 Task: Sort the pending tickets, order by Solved date in descending order.
Action: Mouse moved to (14, 251)
Screenshot: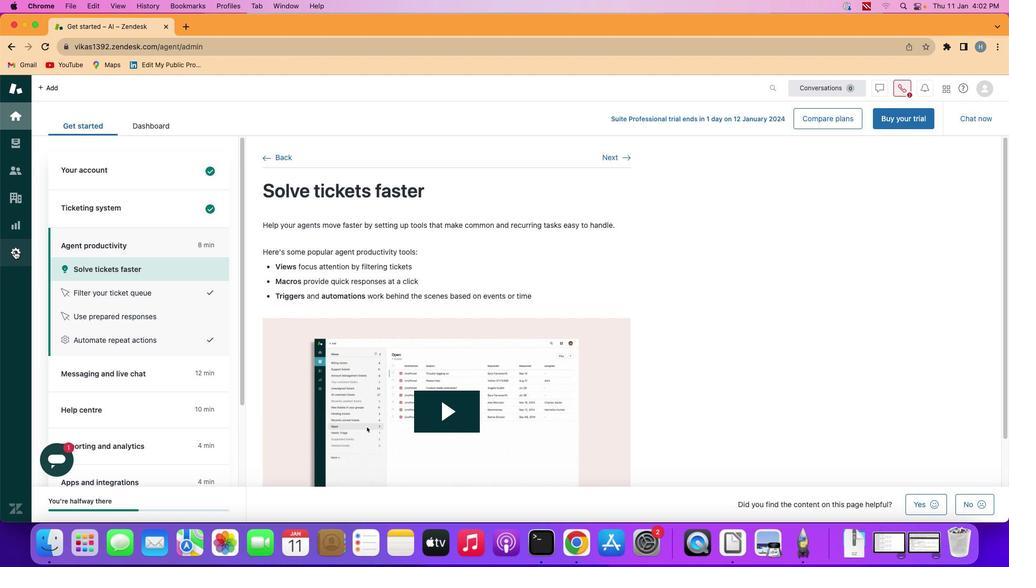 
Action: Mouse pressed left at (14, 251)
Screenshot: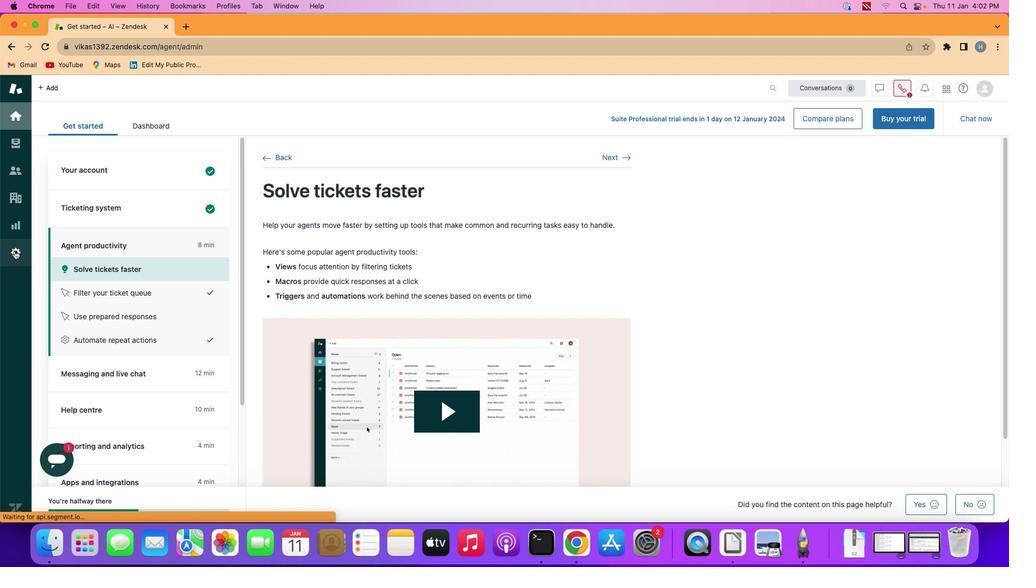 
Action: Mouse moved to (373, 380)
Screenshot: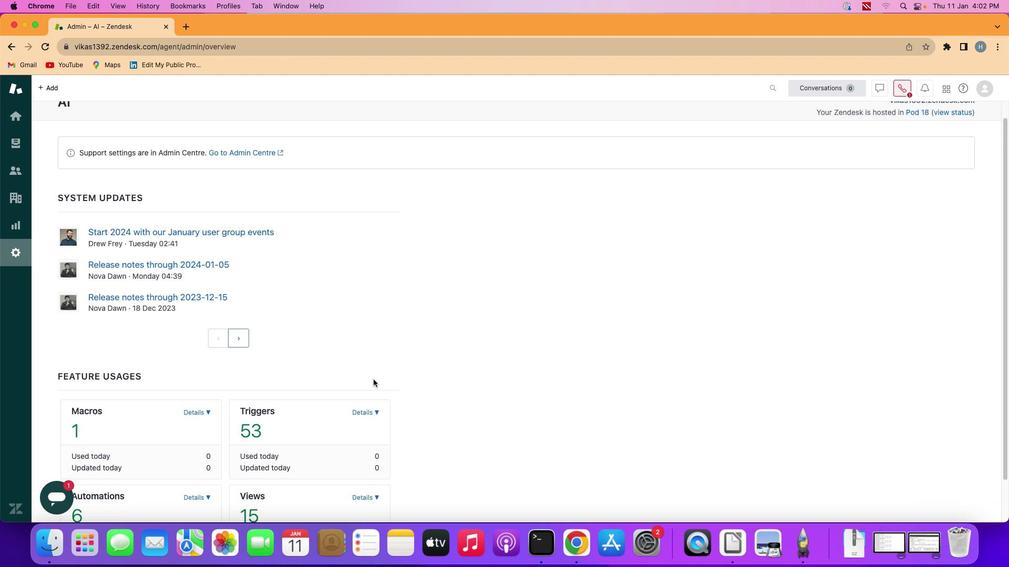 
Action: Mouse scrolled (373, 380) with delta (0, 0)
Screenshot: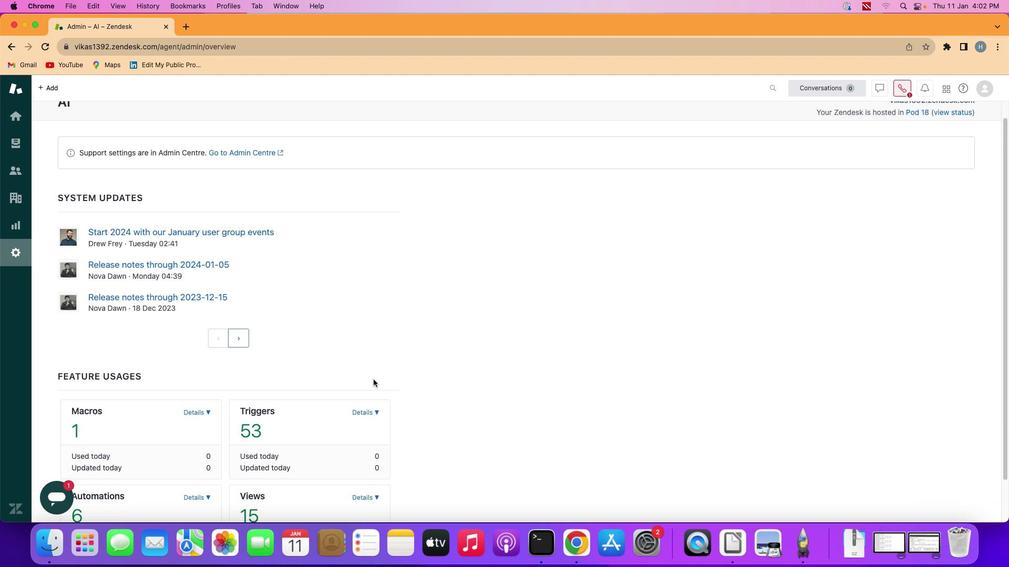 
Action: Mouse moved to (373, 380)
Screenshot: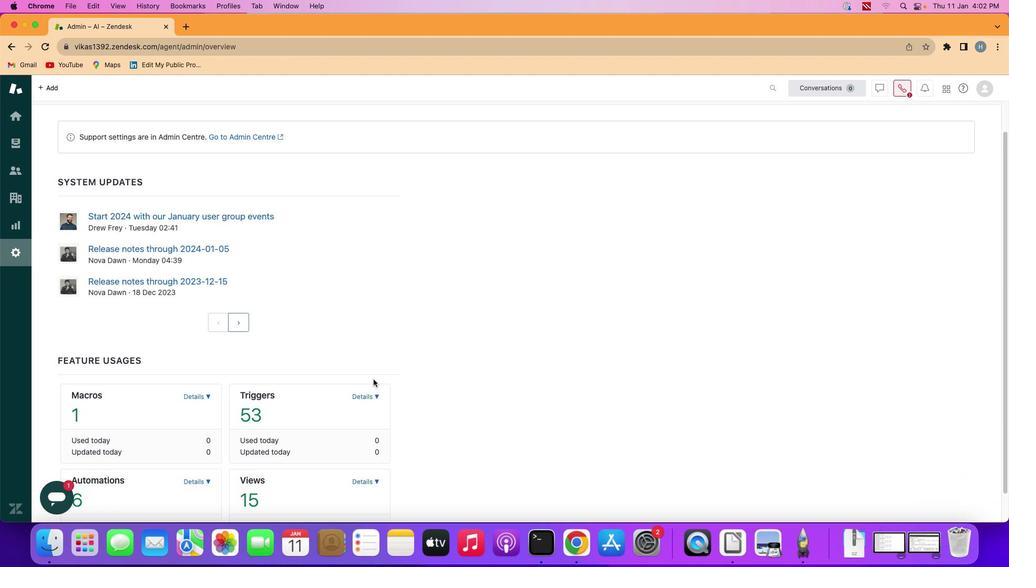 
Action: Mouse scrolled (373, 380) with delta (0, 0)
Screenshot: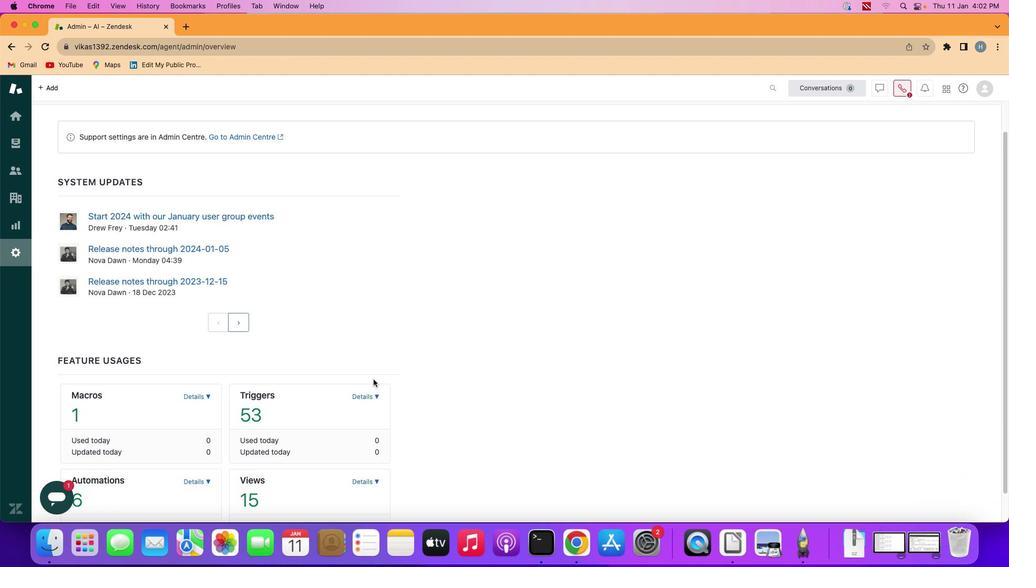 
Action: Mouse scrolled (373, 380) with delta (0, -1)
Screenshot: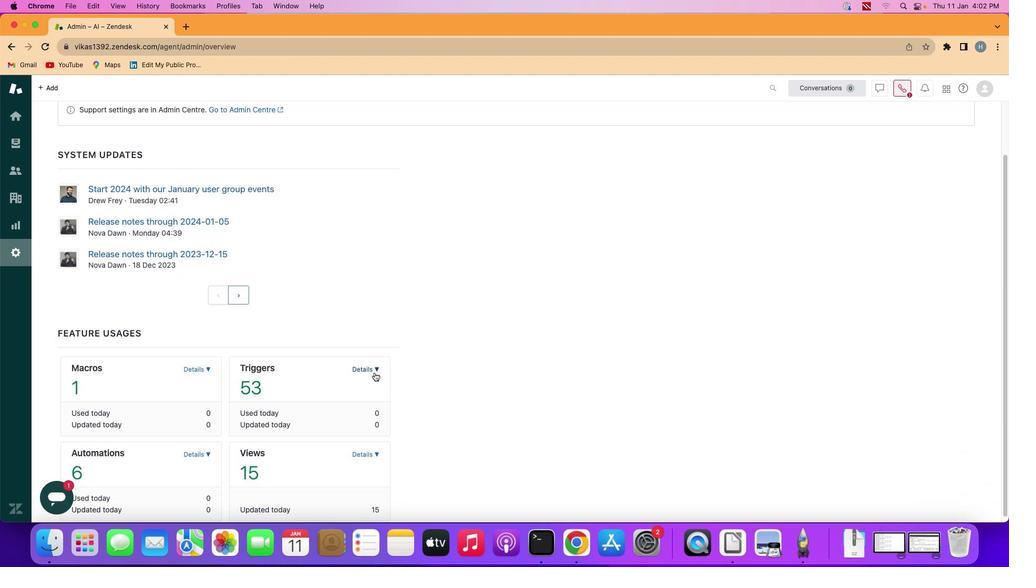 
Action: Mouse scrolled (373, 380) with delta (0, -2)
Screenshot: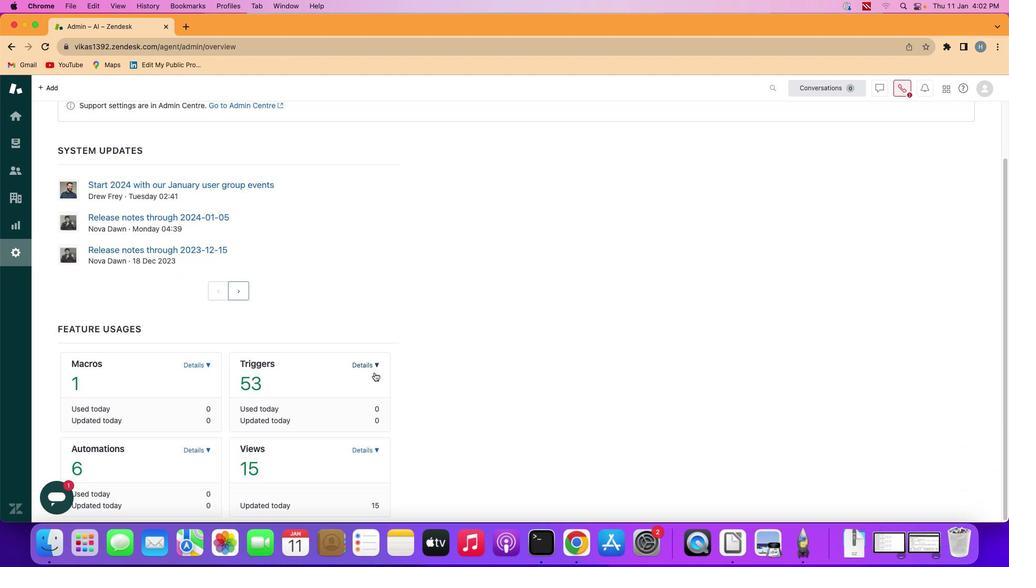 
Action: Mouse scrolled (373, 380) with delta (0, -2)
Screenshot: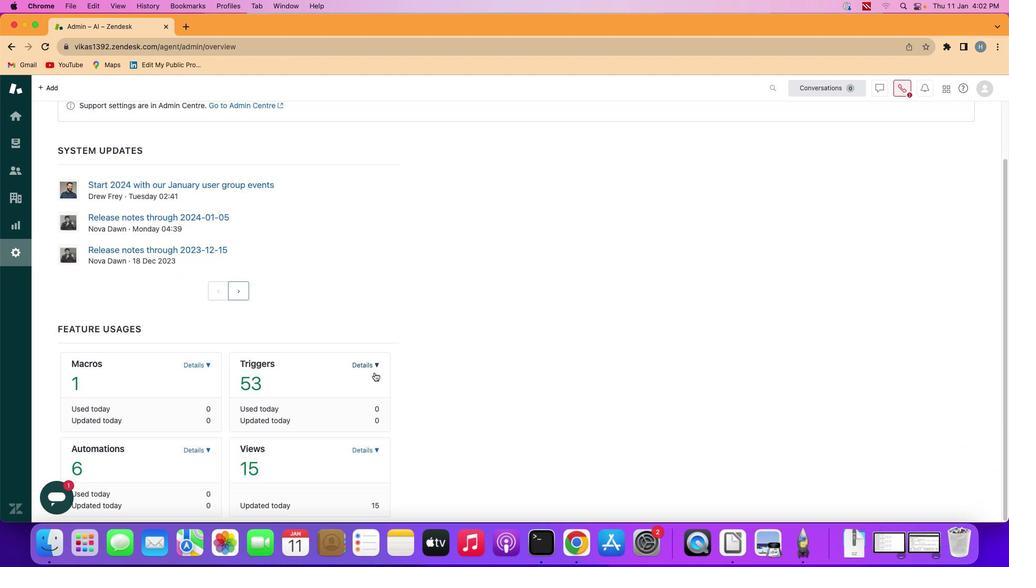 
Action: Mouse moved to (362, 448)
Screenshot: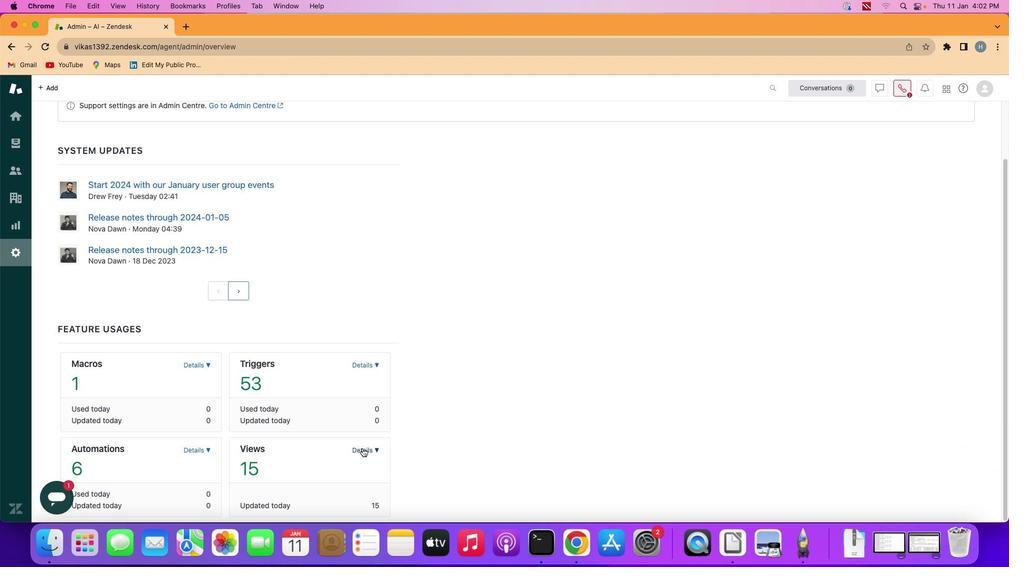 
Action: Mouse pressed left at (362, 448)
Screenshot: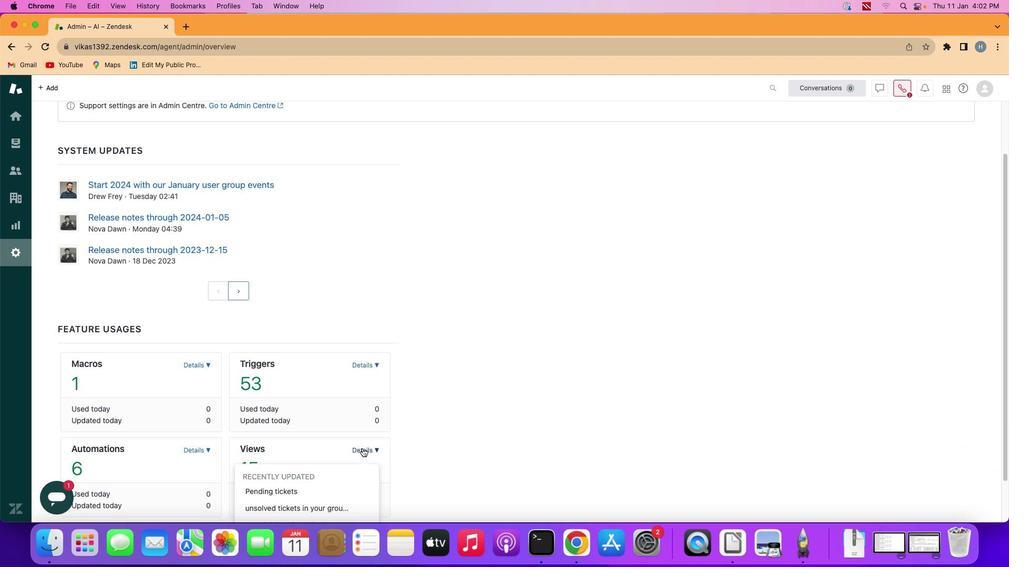 
Action: Mouse moved to (290, 493)
Screenshot: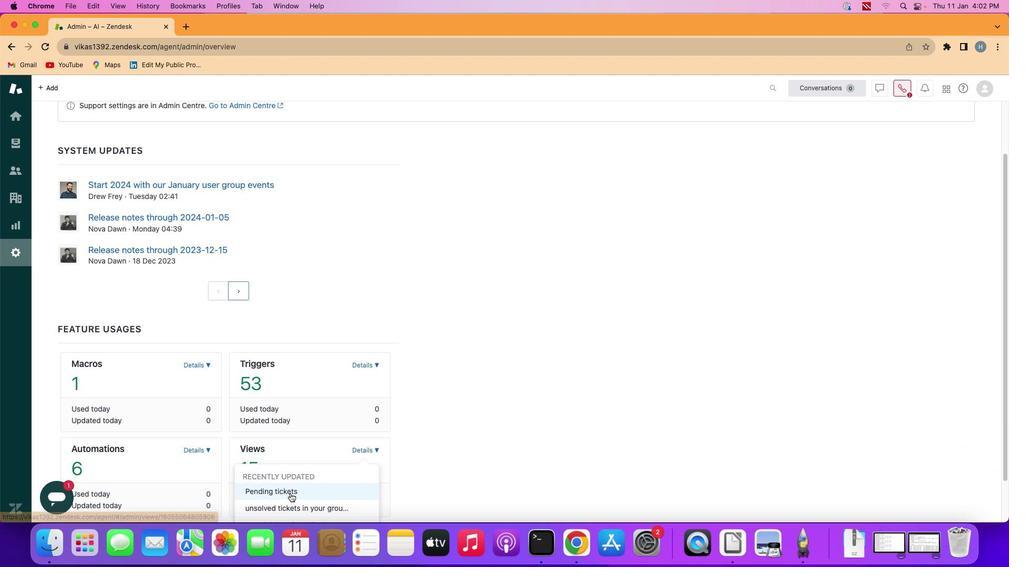
Action: Mouse pressed left at (290, 493)
Screenshot: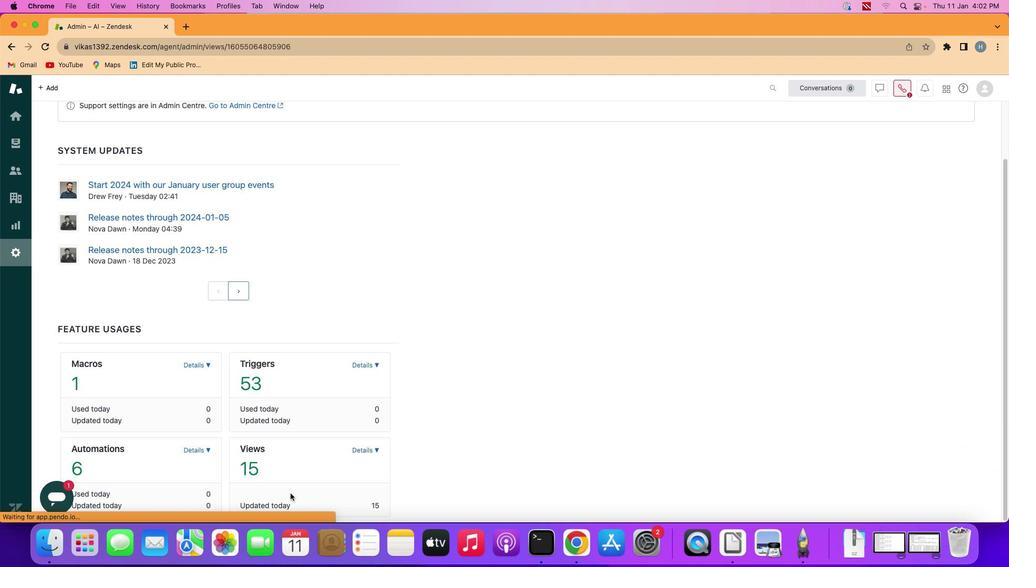 
Action: Mouse moved to (389, 425)
Screenshot: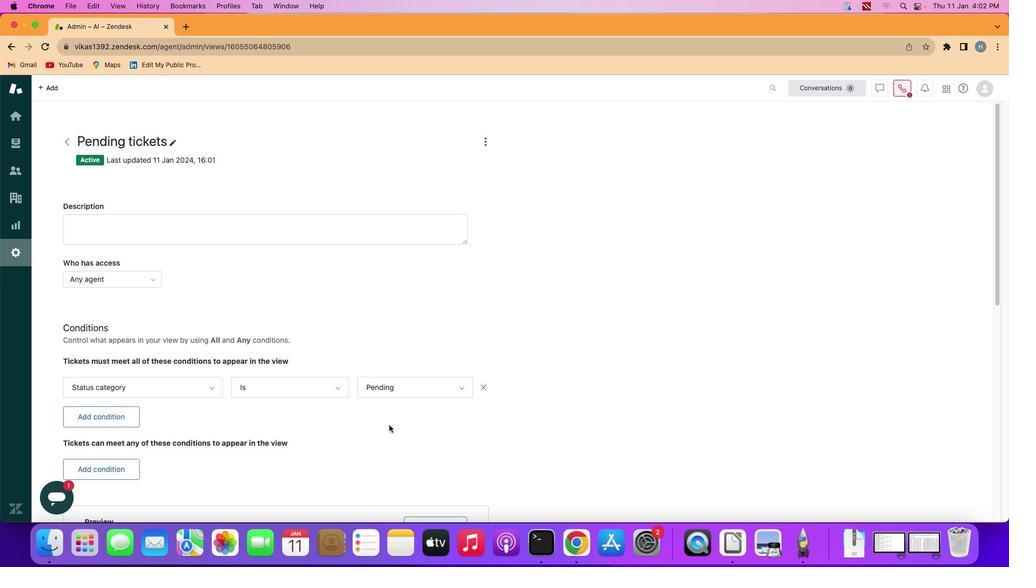 
Action: Mouse scrolled (389, 425) with delta (0, 0)
Screenshot: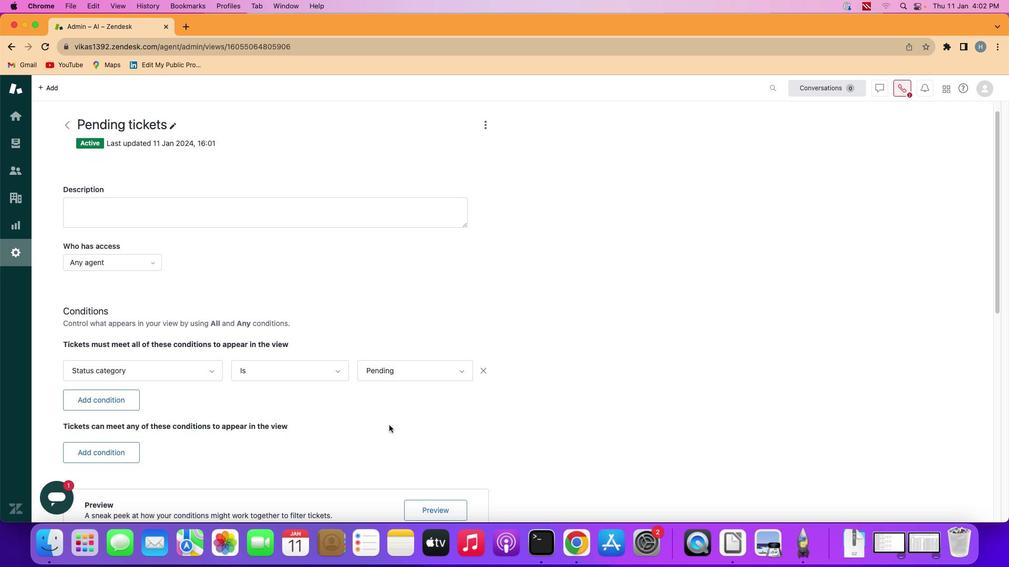 
Action: Mouse scrolled (389, 425) with delta (0, 0)
Screenshot: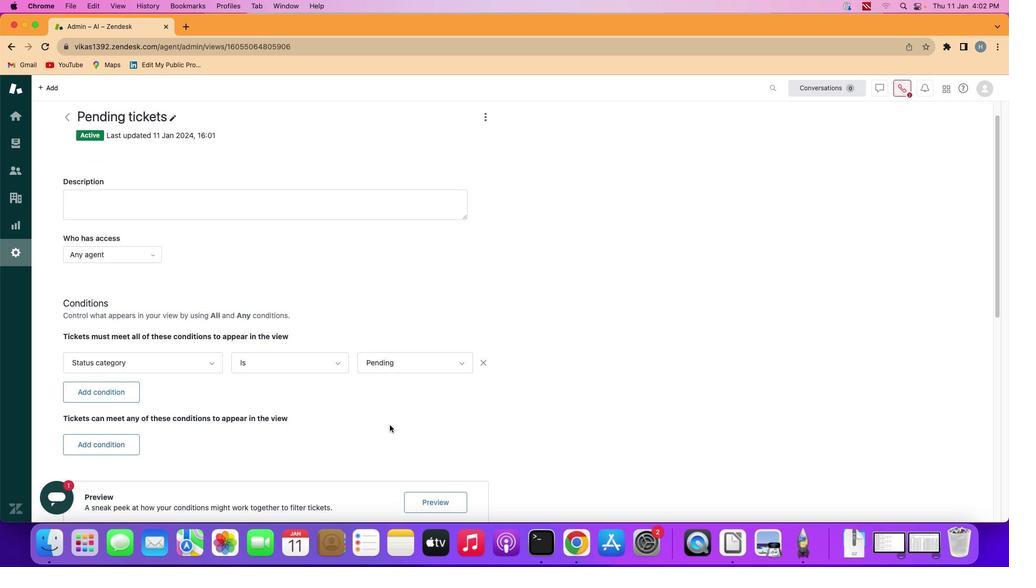
Action: Mouse scrolled (389, 425) with delta (0, -1)
Screenshot: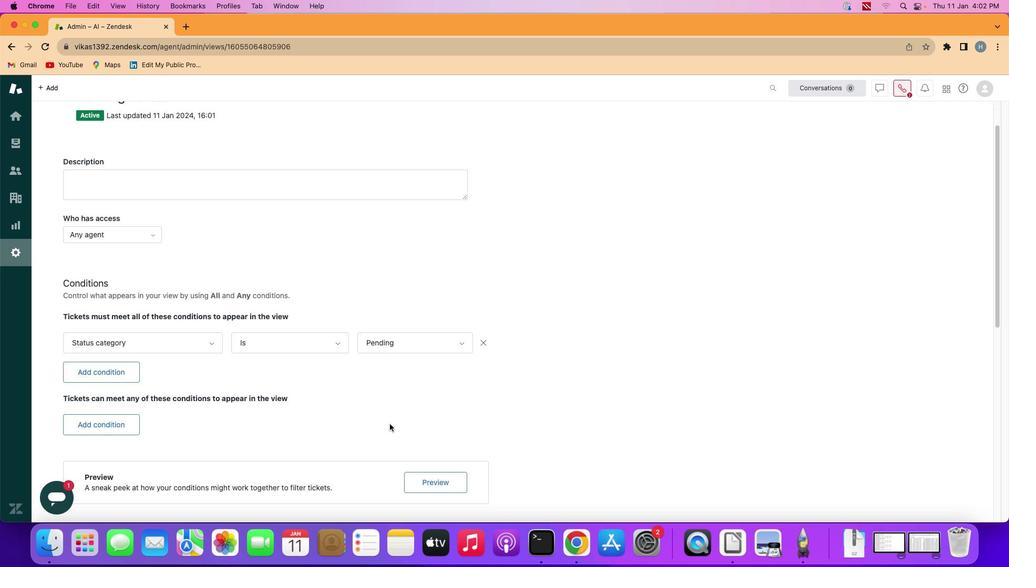 
Action: Mouse scrolled (389, 425) with delta (0, 1)
Screenshot: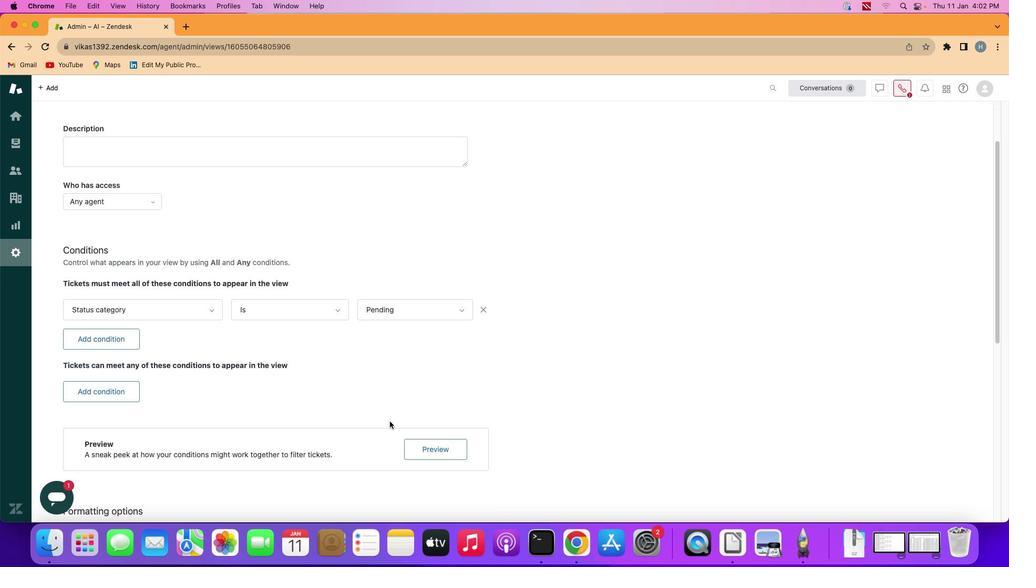 
Action: Mouse scrolled (389, 425) with delta (0, -1)
Screenshot: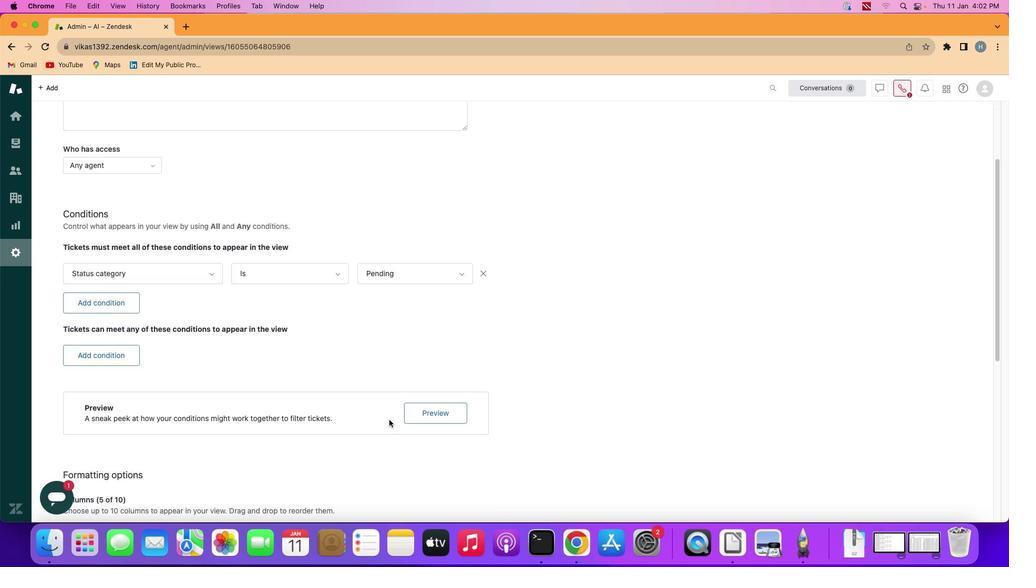 
Action: Mouse scrolled (389, 425) with delta (0, -1)
Screenshot: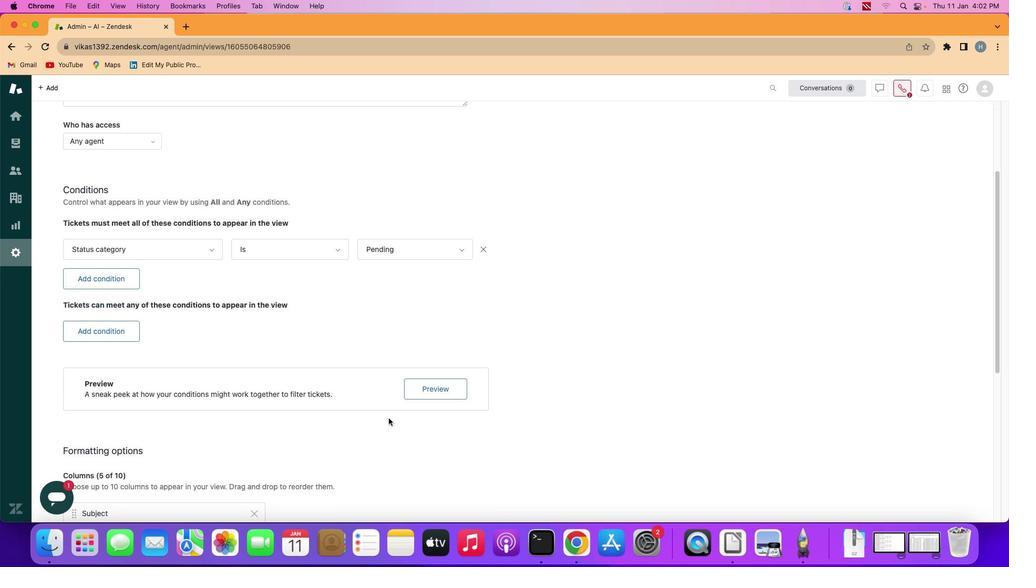 
Action: Mouse moved to (386, 417)
Screenshot: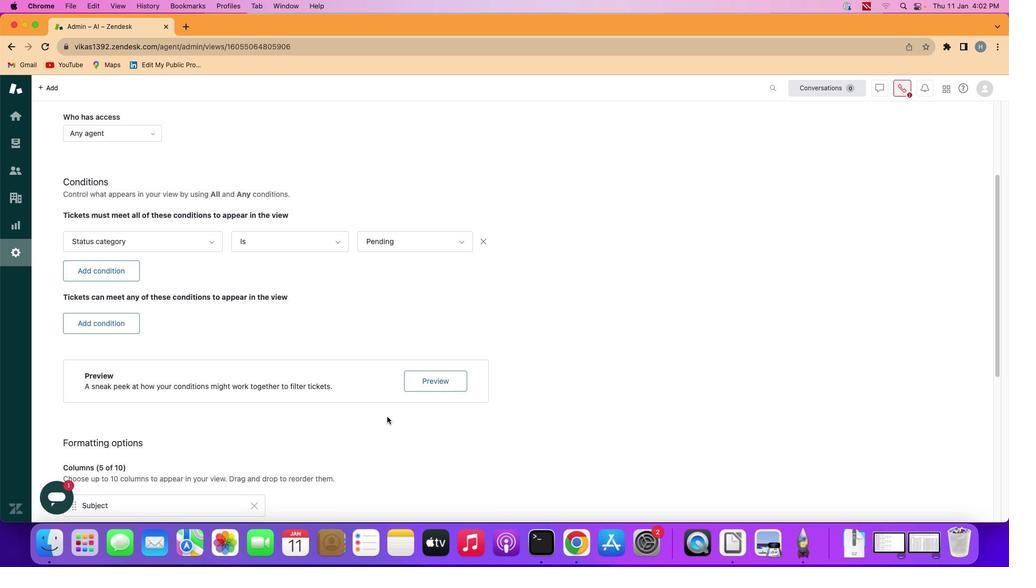 
Action: Mouse scrolled (386, 417) with delta (0, 0)
Screenshot: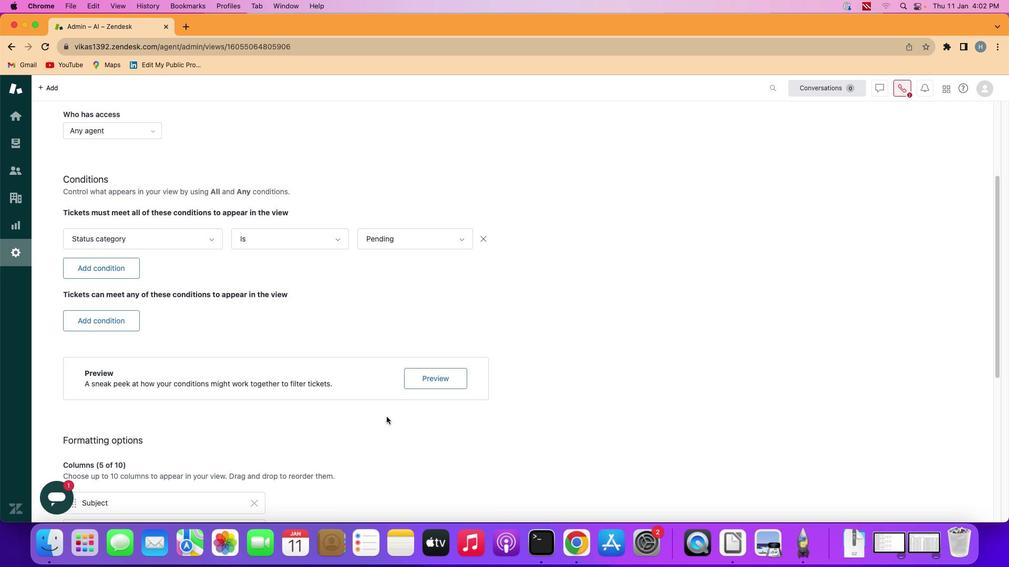 
Action: Mouse scrolled (386, 417) with delta (0, 0)
Screenshot: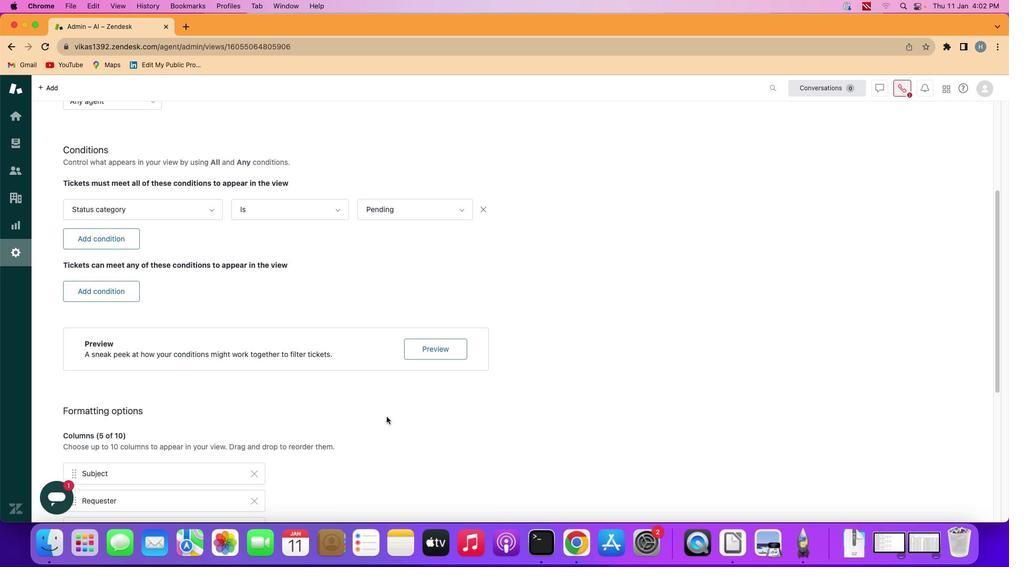 
Action: Mouse scrolled (386, 417) with delta (0, 1)
Screenshot: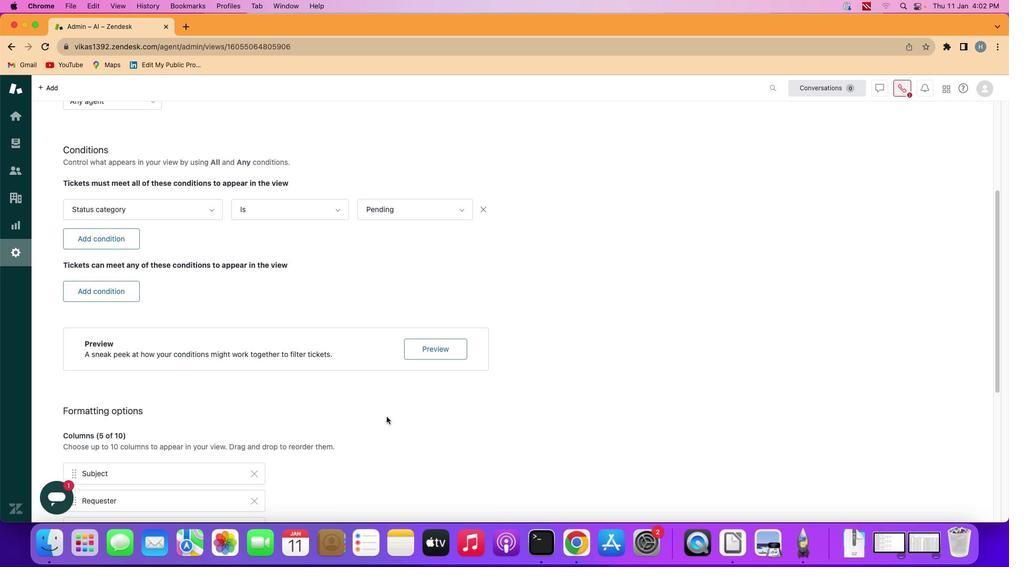 
Action: Mouse scrolled (386, 417) with delta (0, -1)
Screenshot: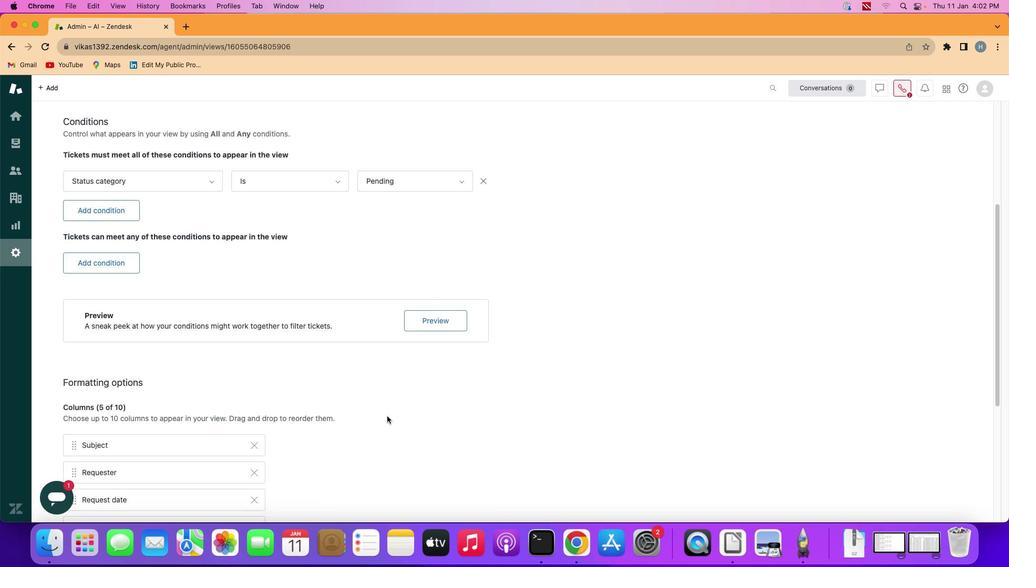 
Action: Mouse scrolled (386, 417) with delta (0, -1)
Screenshot: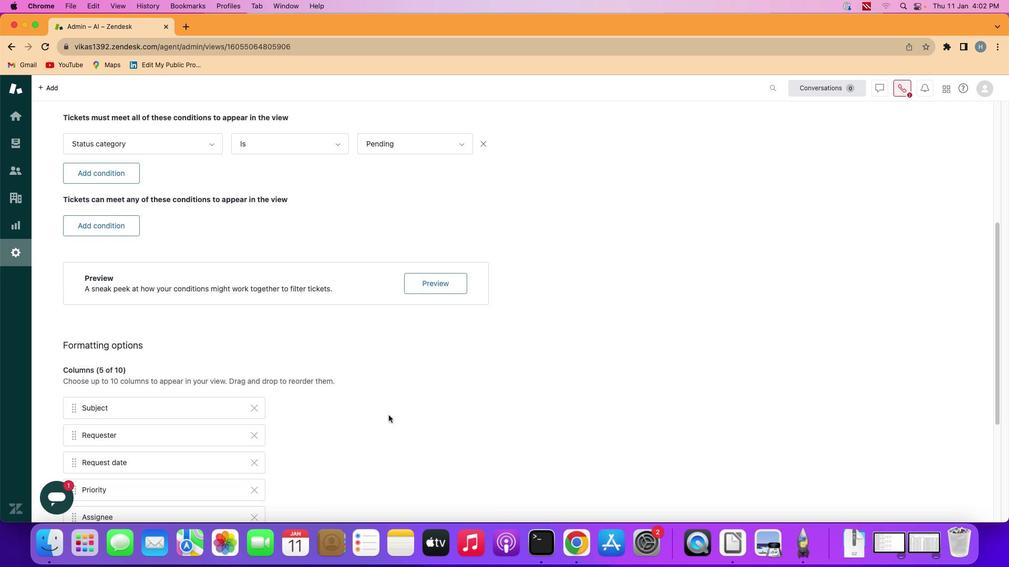 
Action: Mouse moved to (386, 416)
Screenshot: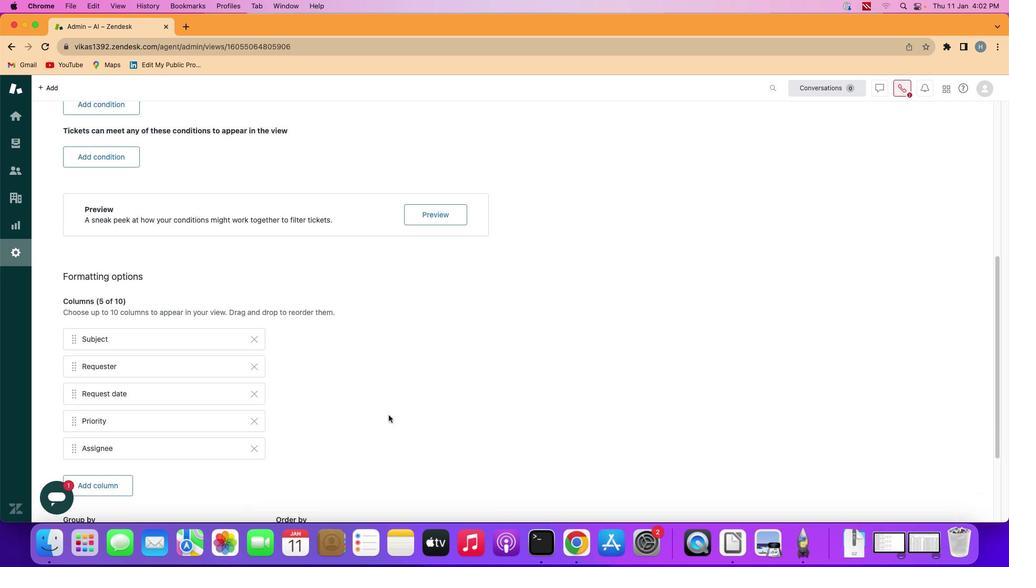 
Action: Mouse scrolled (386, 416) with delta (0, -2)
Screenshot: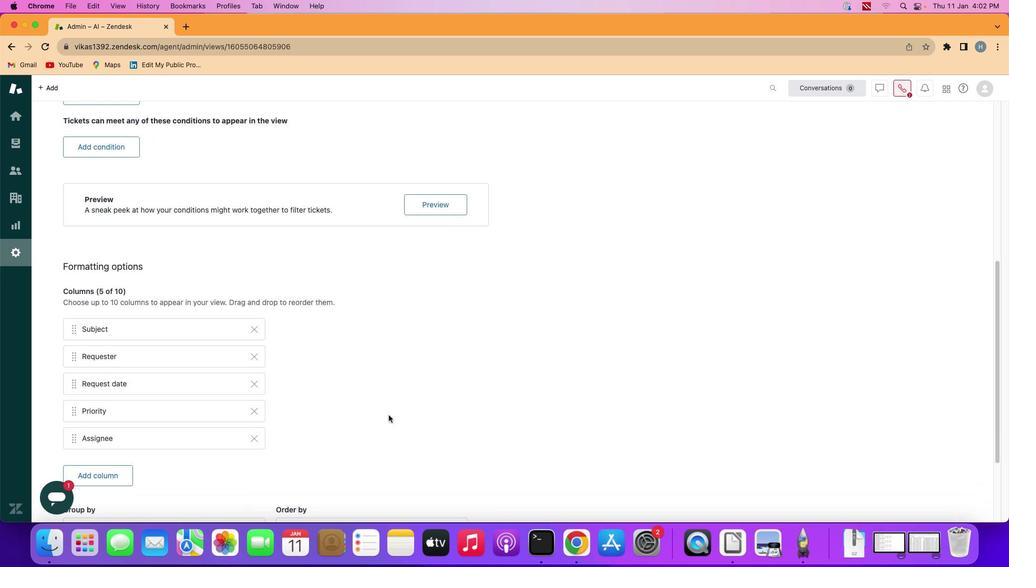
Action: Mouse moved to (388, 415)
Screenshot: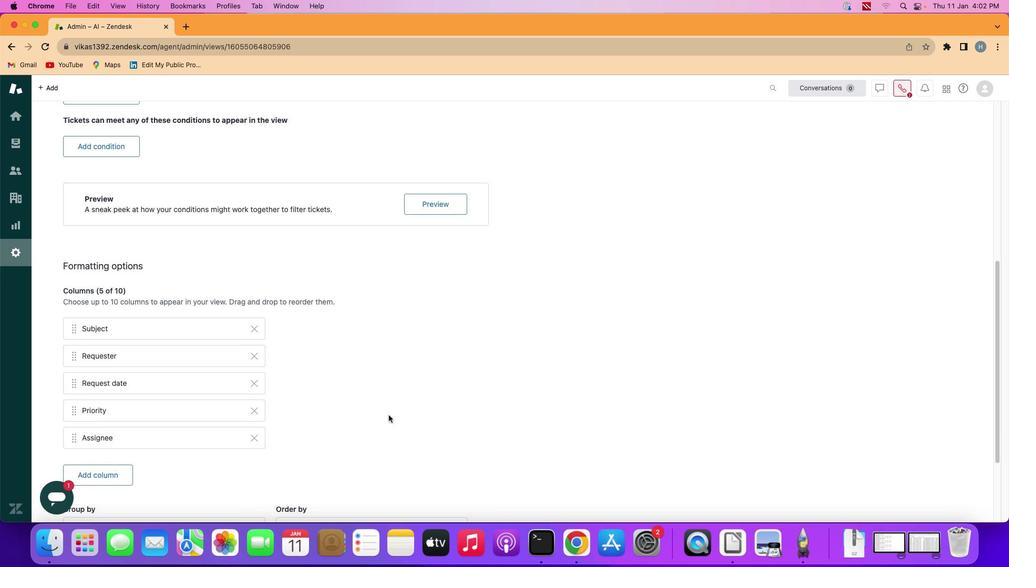 
Action: Mouse scrolled (388, 415) with delta (0, 0)
Screenshot: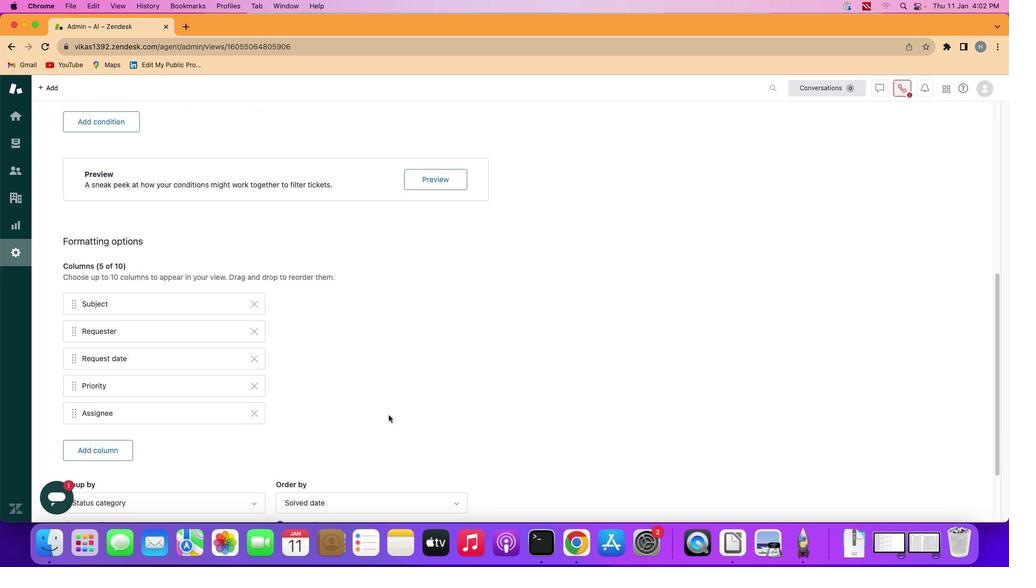 
Action: Mouse scrolled (388, 415) with delta (0, -2)
Screenshot: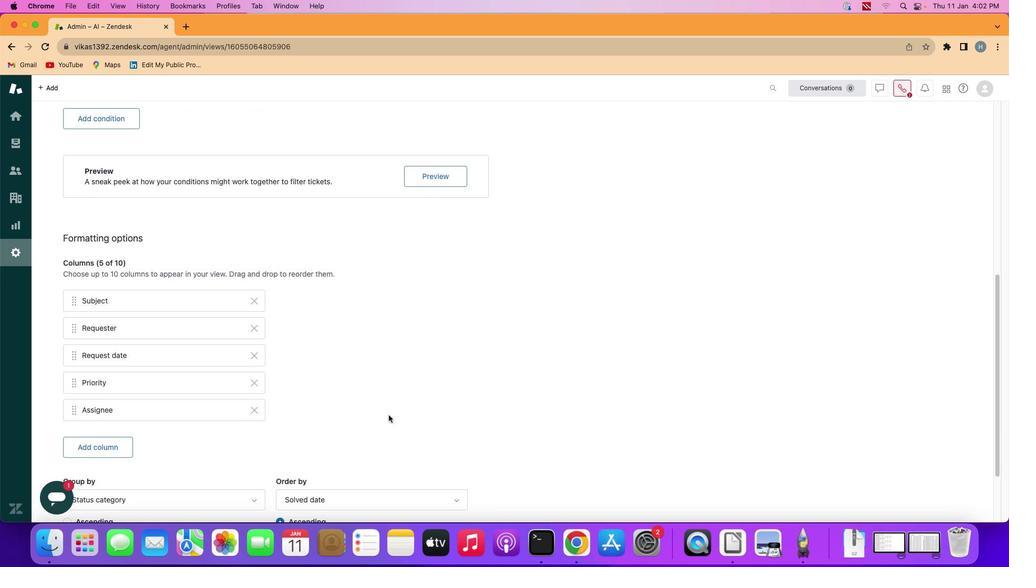 
Action: Mouse scrolled (388, 415) with delta (0, 1)
Screenshot: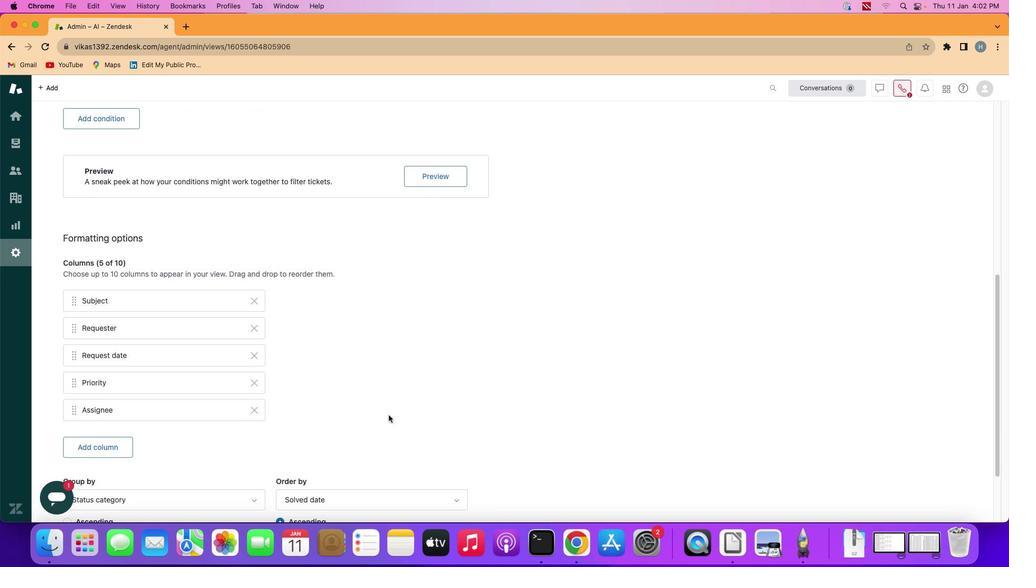 
Action: Mouse scrolled (388, 415) with delta (0, -1)
Screenshot: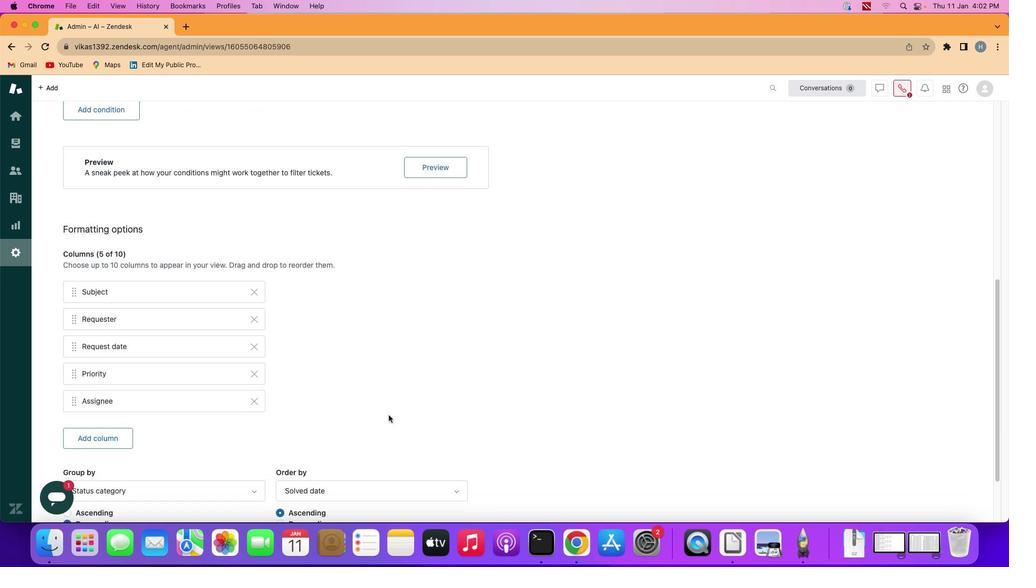 
Action: Mouse scrolled (388, 415) with delta (0, 1)
Screenshot: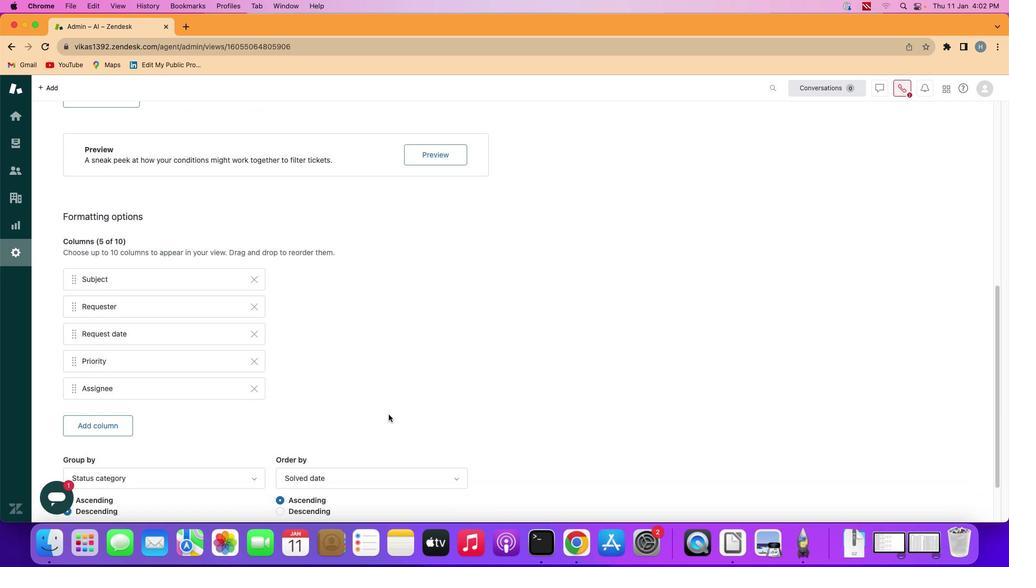 
Action: Mouse scrolled (388, 415) with delta (0, 0)
Screenshot: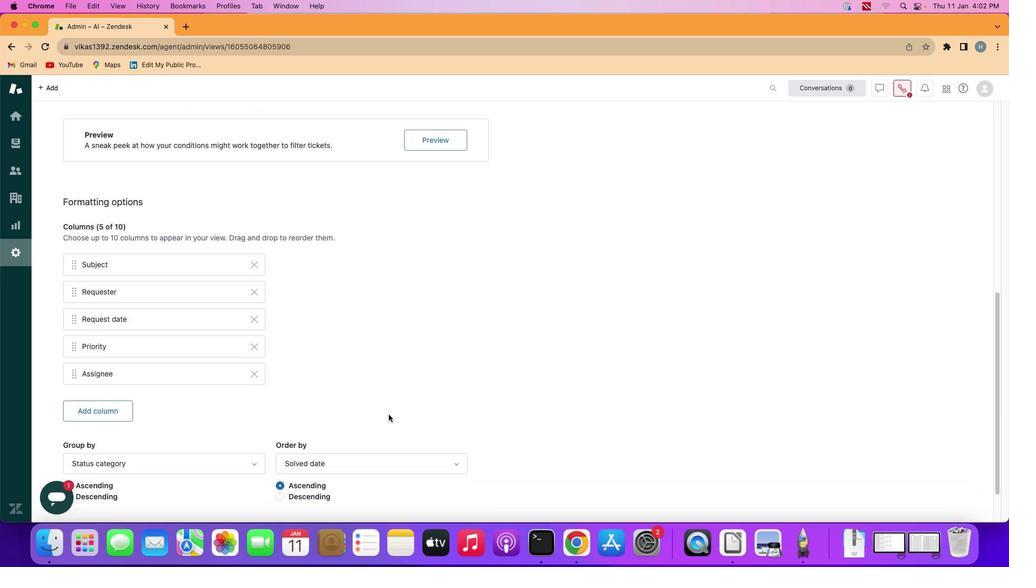 
Action: Mouse moved to (394, 456)
Screenshot: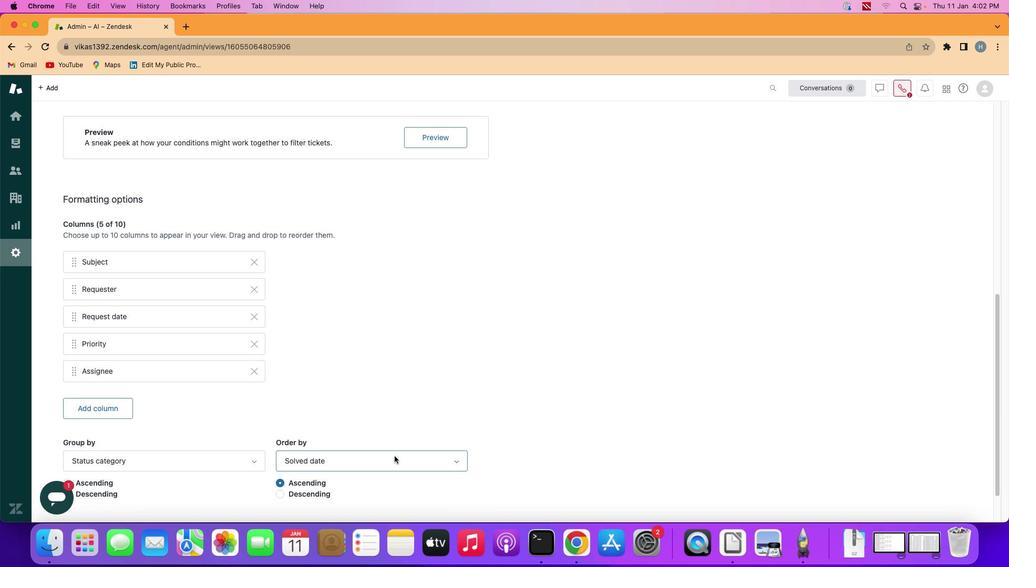 
Action: Mouse pressed left at (394, 456)
Screenshot: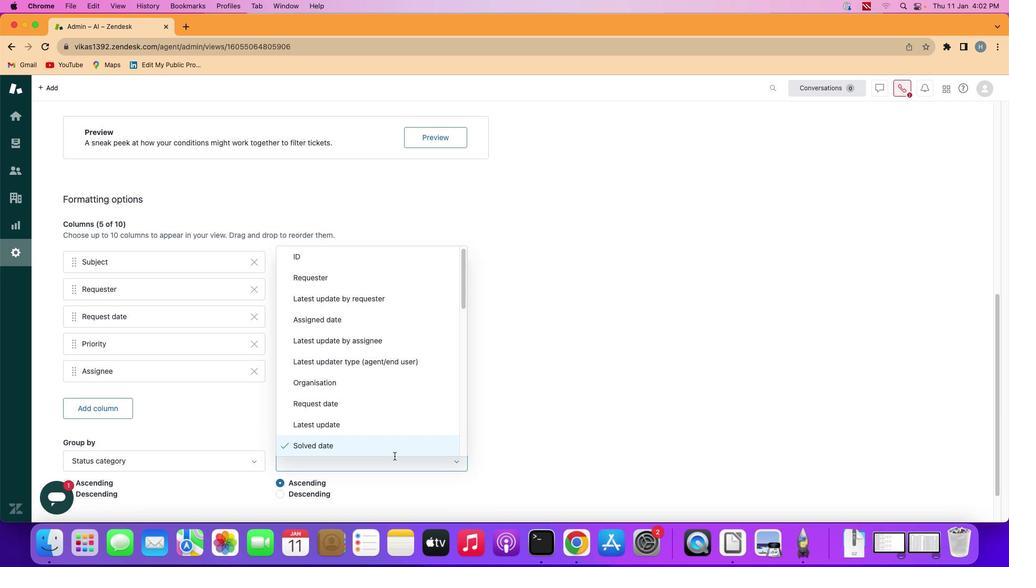 
Action: Mouse moved to (389, 437)
Screenshot: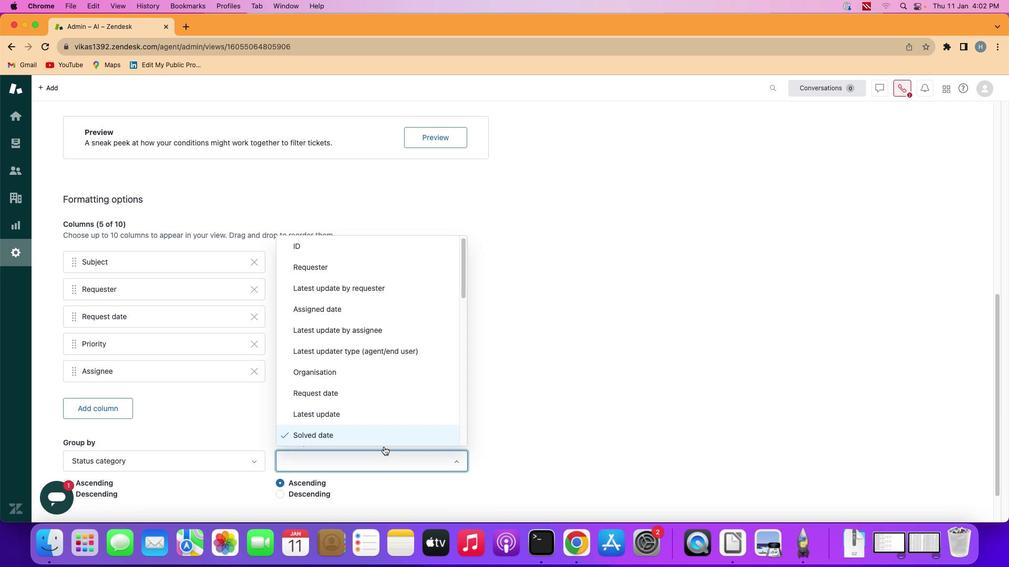 
Action: Mouse pressed left at (389, 437)
Screenshot: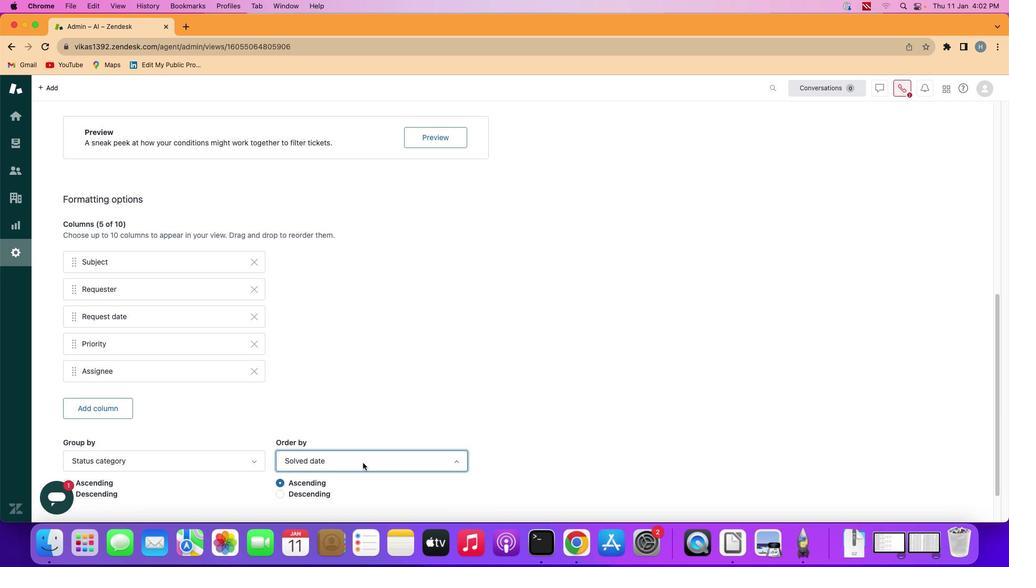 
Action: Mouse moved to (310, 495)
Screenshot: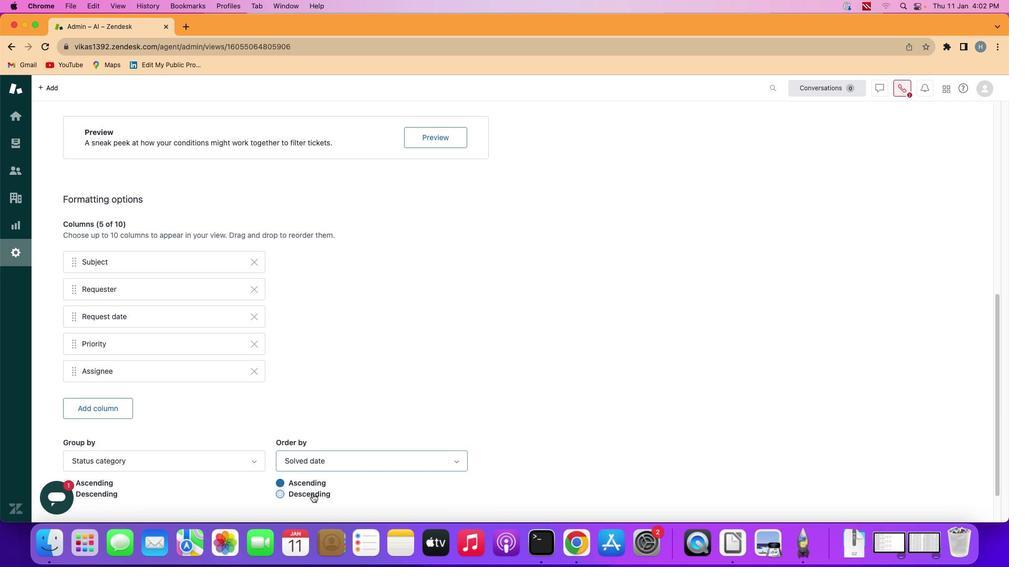 
Action: Mouse pressed left at (310, 495)
Screenshot: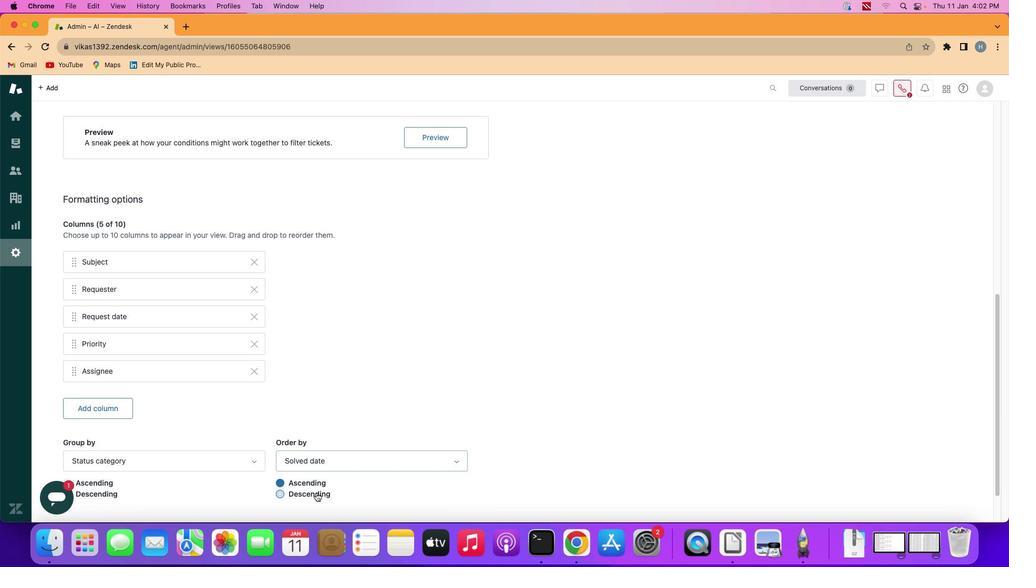 
Action: Mouse moved to (394, 471)
Screenshot: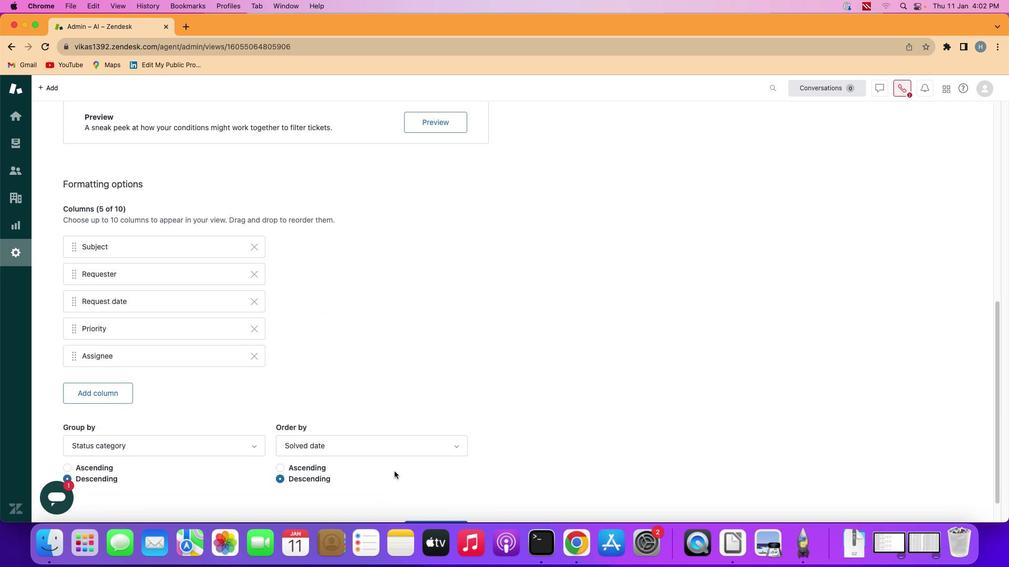
Action: Mouse scrolled (394, 471) with delta (0, 0)
Screenshot: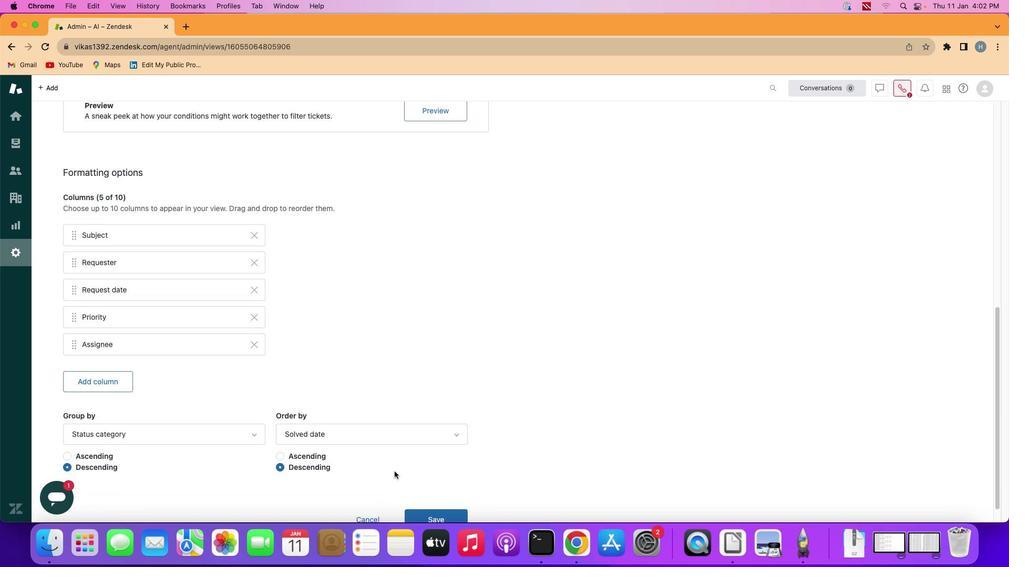 
Action: Mouse moved to (394, 471)
Screenshot: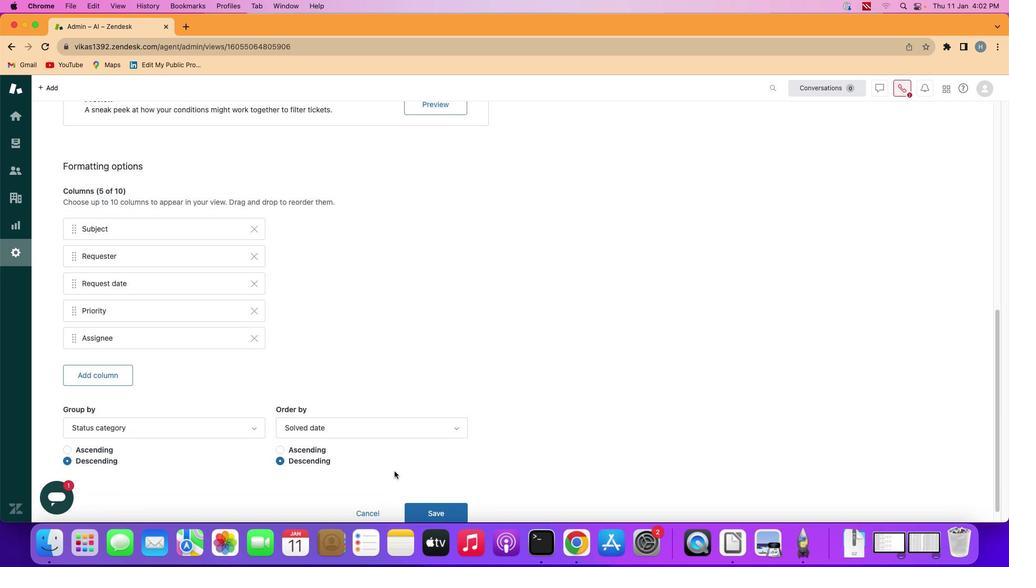 
Action: Mouse scrolled (394, 471) with delta (0, 0)
Screenshot: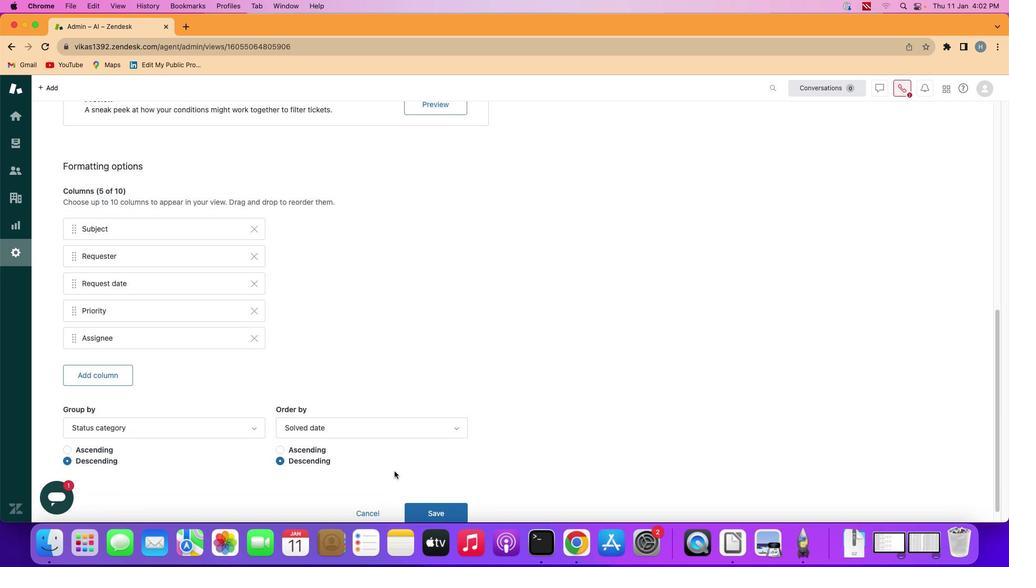 
Action: Mouse scrolled (394, 471) with delta (0, -1)
Screenshot: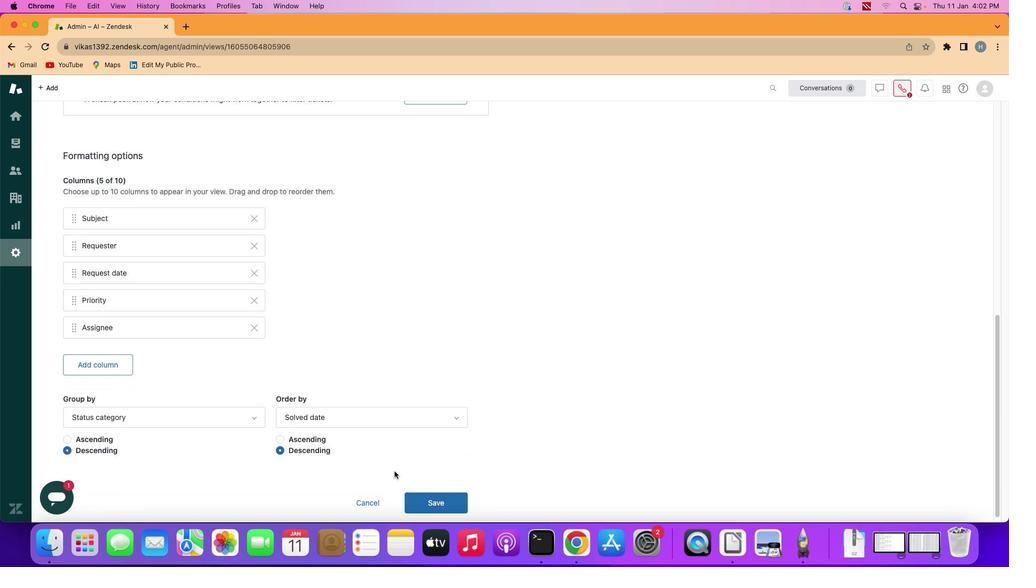 
Action: Mouse scrolled (394, 471) with delta (0, -2)
Screenshot: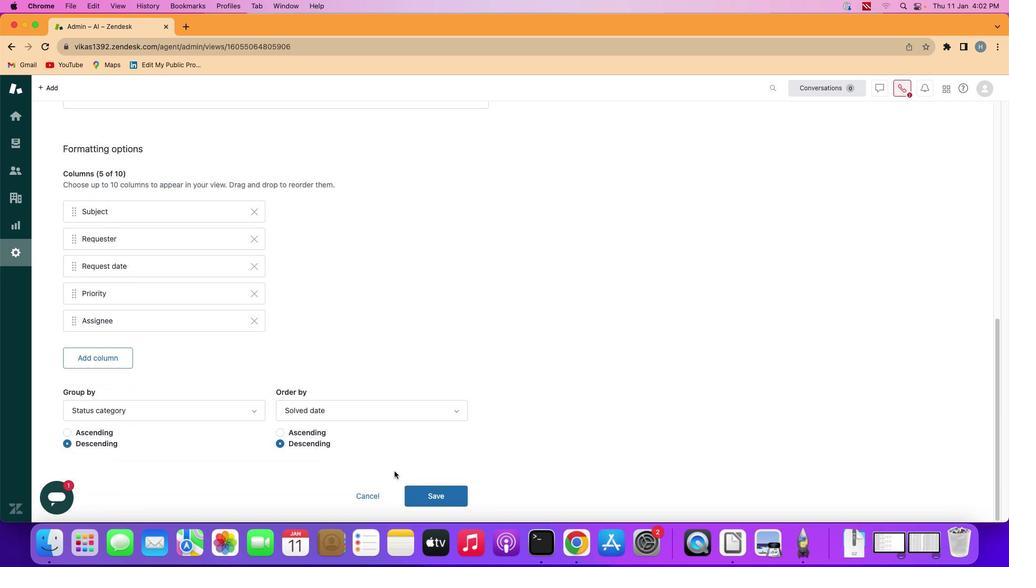 
Action: Mouse scrolled (394, 471) with delta (0, -2)
Screenshot: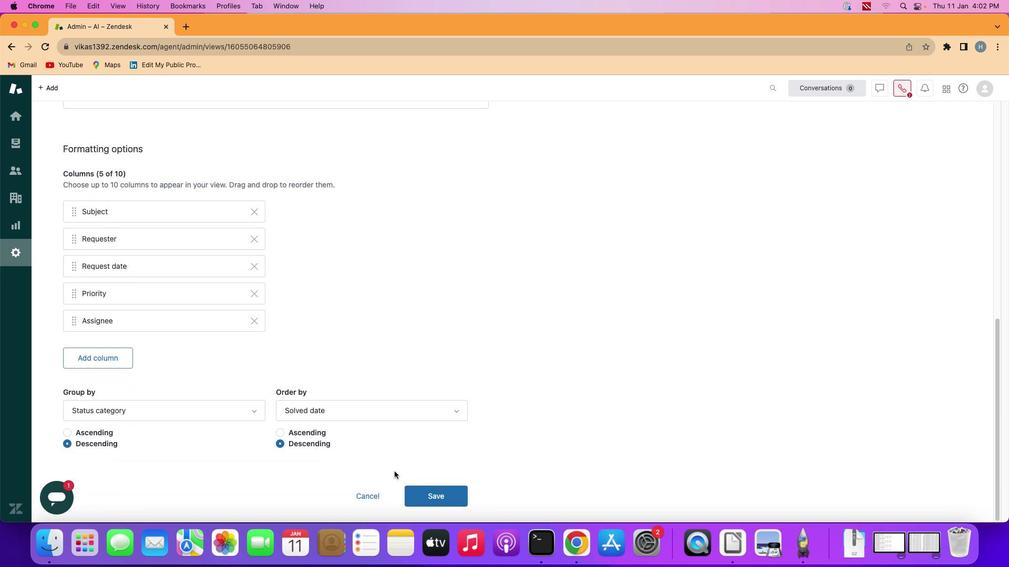
Action: Mouse scrolled (394, 471) with delta (0, -2)
Screenshot: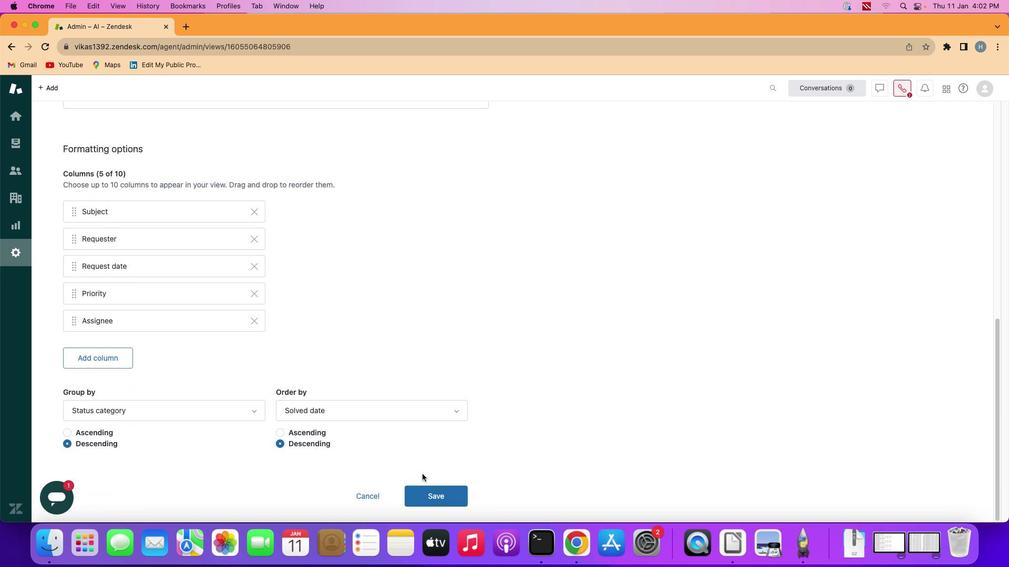 
Action: Mouse moved to (431, 493)
Screenshot: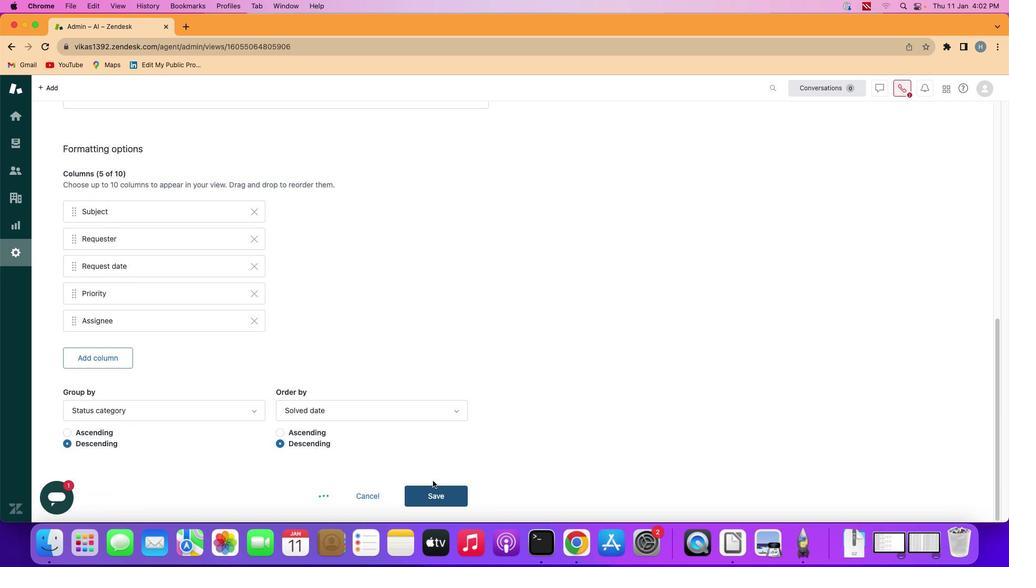 
Action: Mouse pressed left at (431, 493)
Screenshot: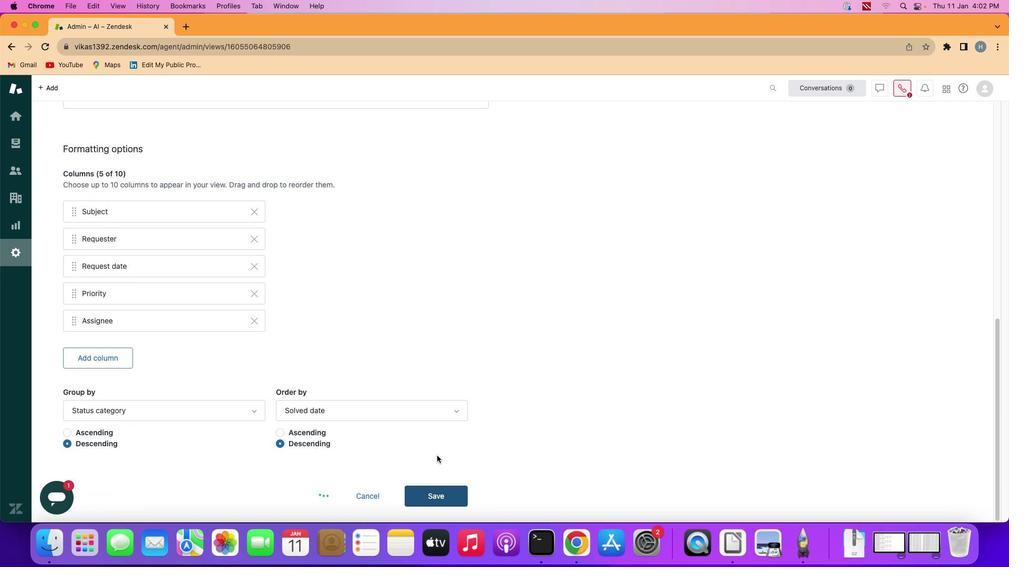 
Action: Mouse moved to (445, 321)
Screenshot: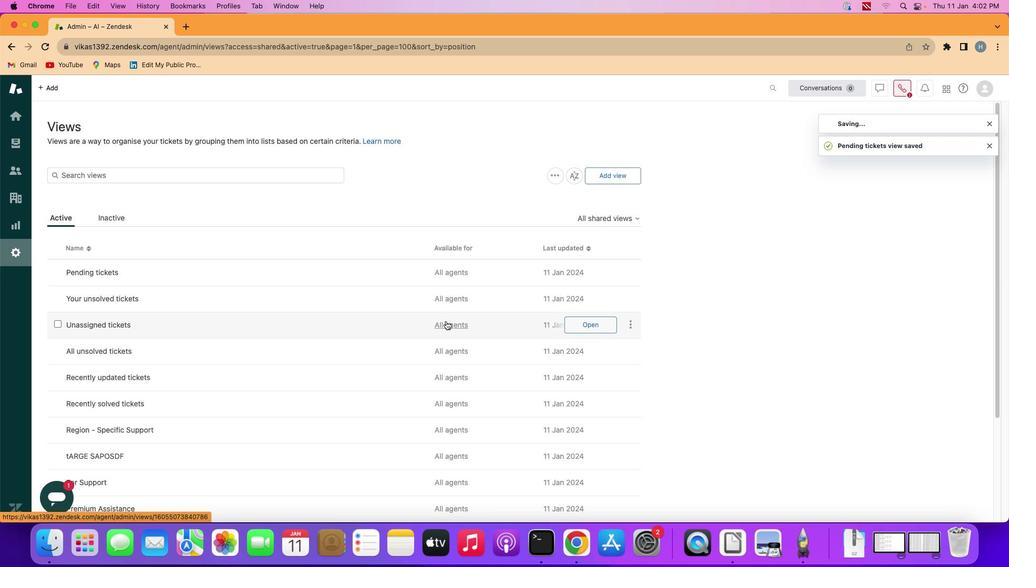
